 Task: Add Unreal Dark Chocolate Peanut Gems to the cart.
Action: Mouse moved to (16, 63)
Screenshot: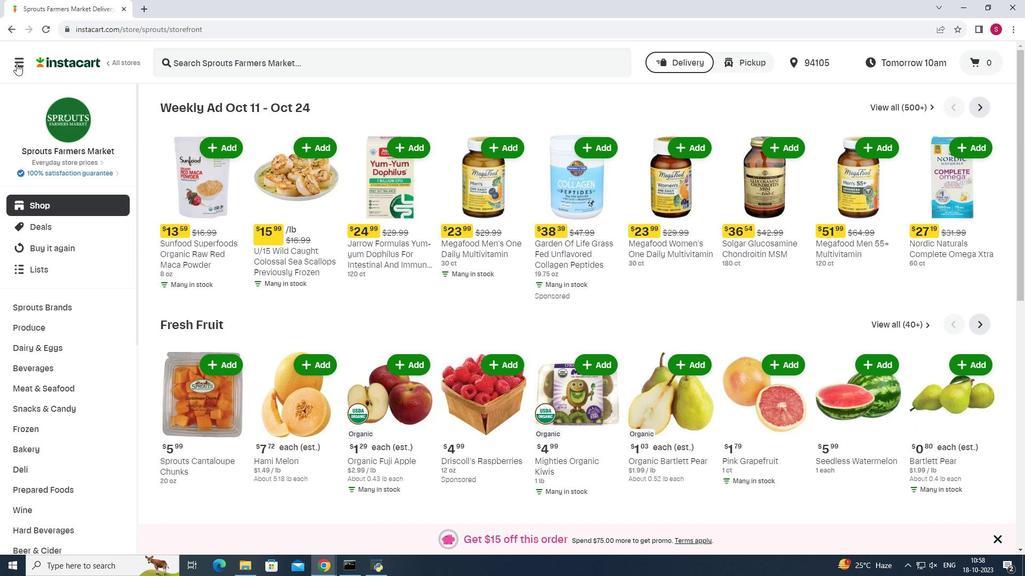
Action: Mouse pressed left at (16, 63)
Screenshot: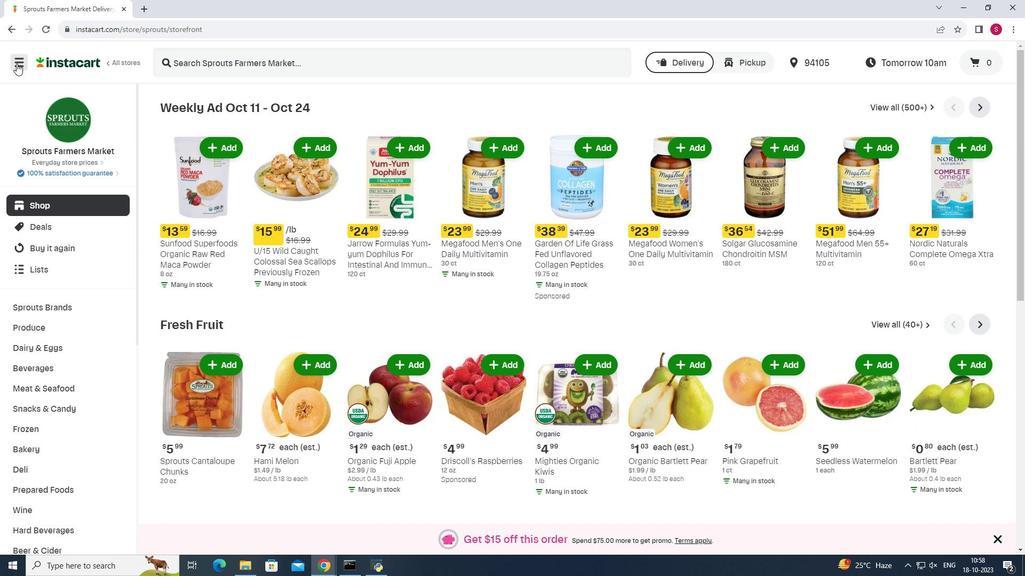 
Action: Mouse moved to (61, 281)
Screenshot: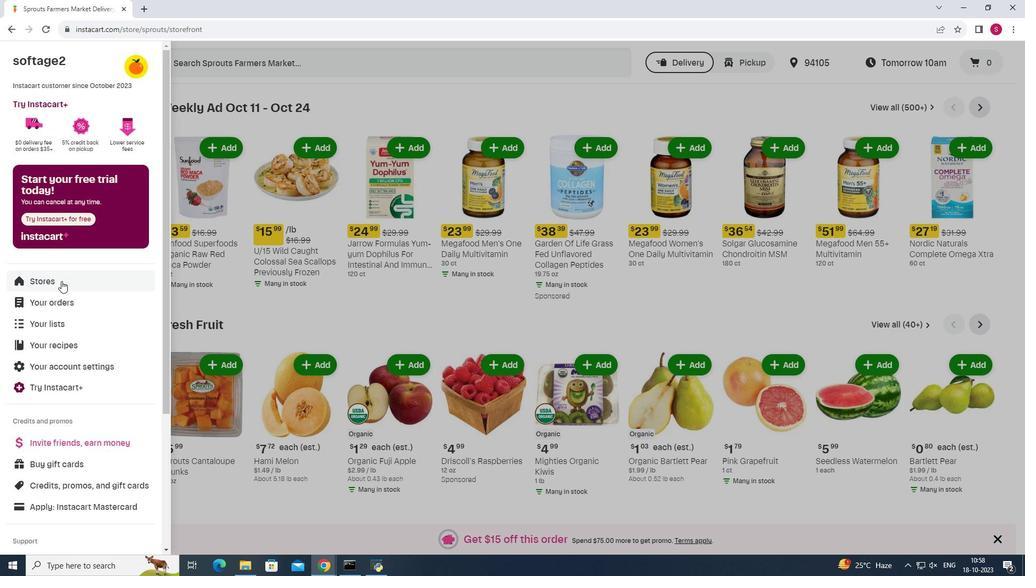
Action: Mouse pressed left at (61, 281)
Screenshot: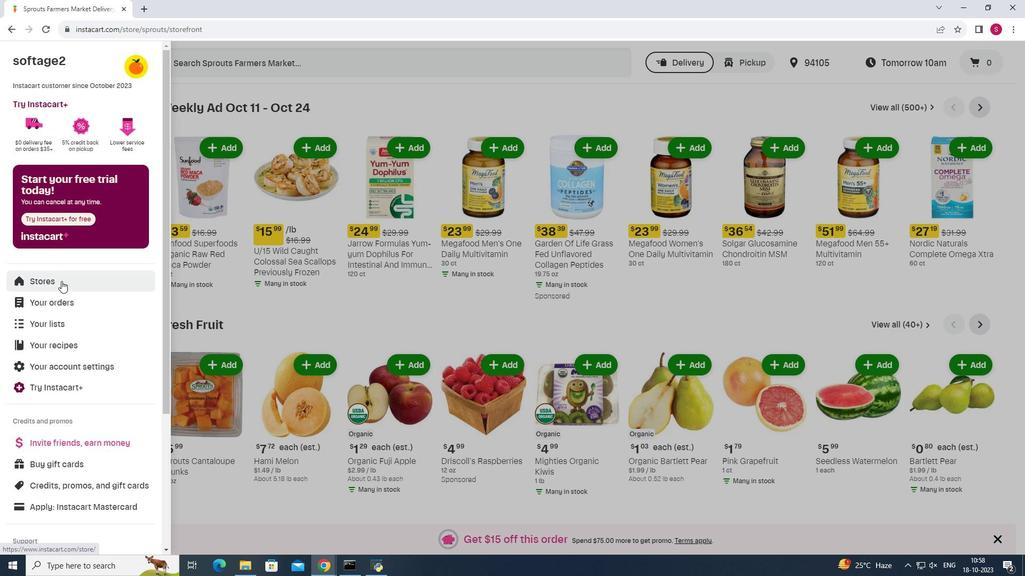 
Action: Mouse moved to (244, 92)
Screenshot: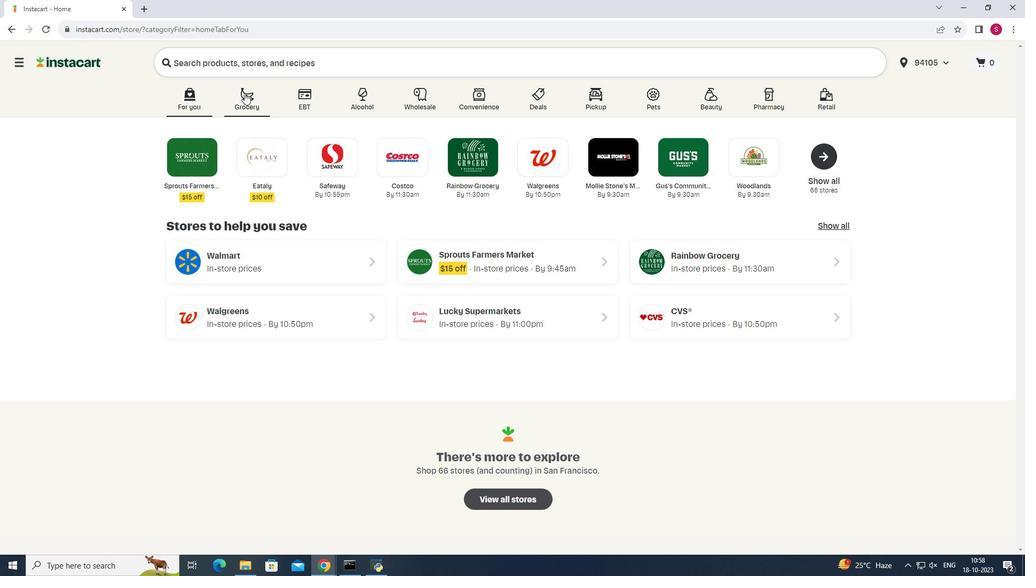 
Action: Mouse pressed left at (244, 92)
Screenshot: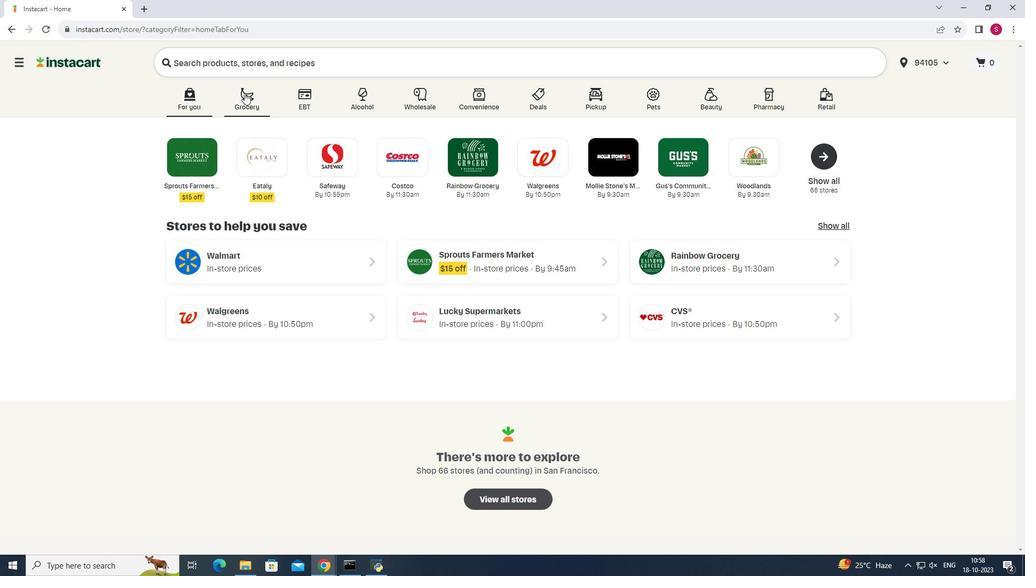 
Action: Mouse moved to (741, 145)
Screenshot: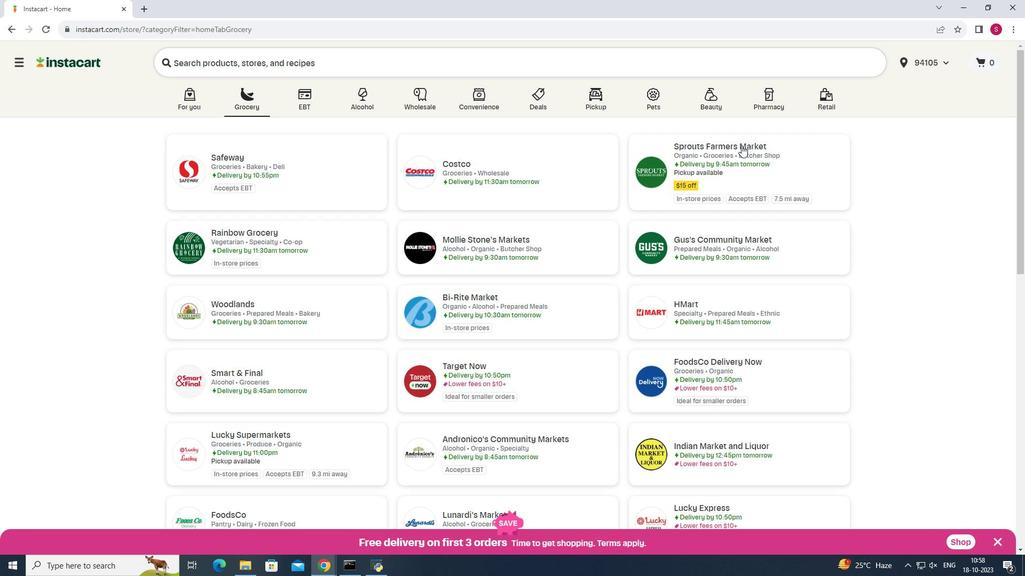 
Action: Mouse pressed left at (741, 145)
Screenshot: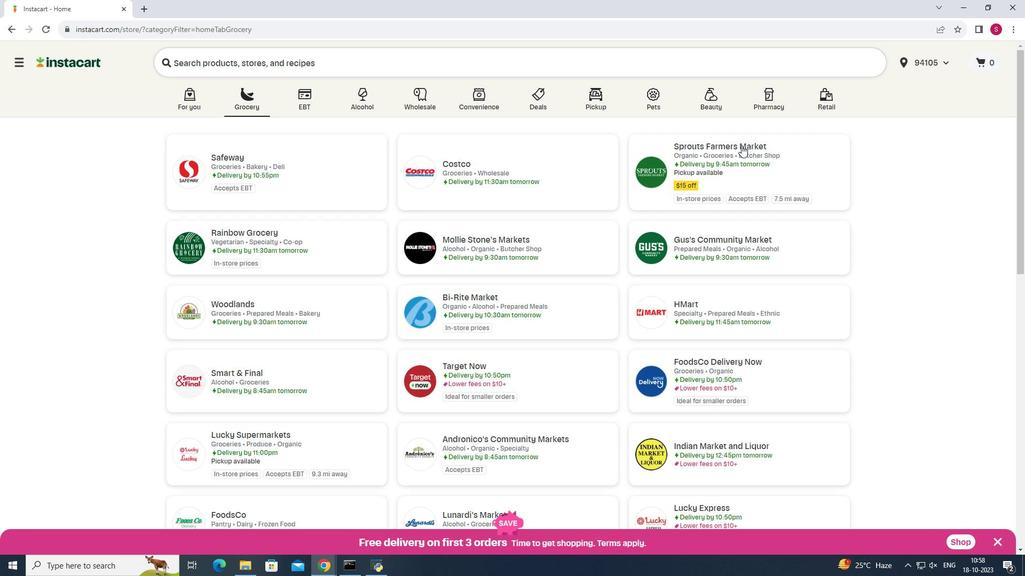 
Action: Mouse moved to (20, 410)
Screenshot: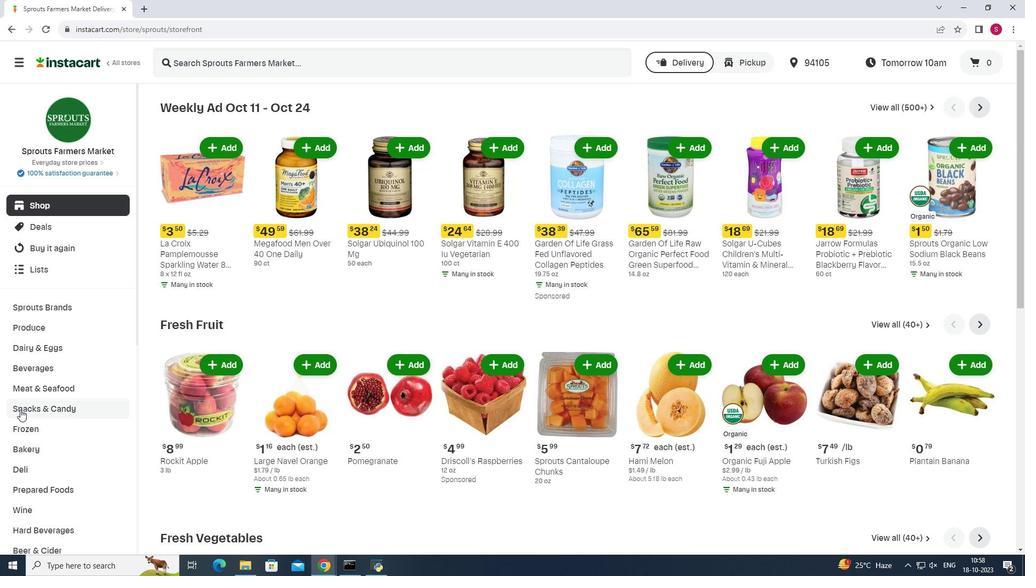 
Action: Mouse pressed left at (20, 410)
Screenshot: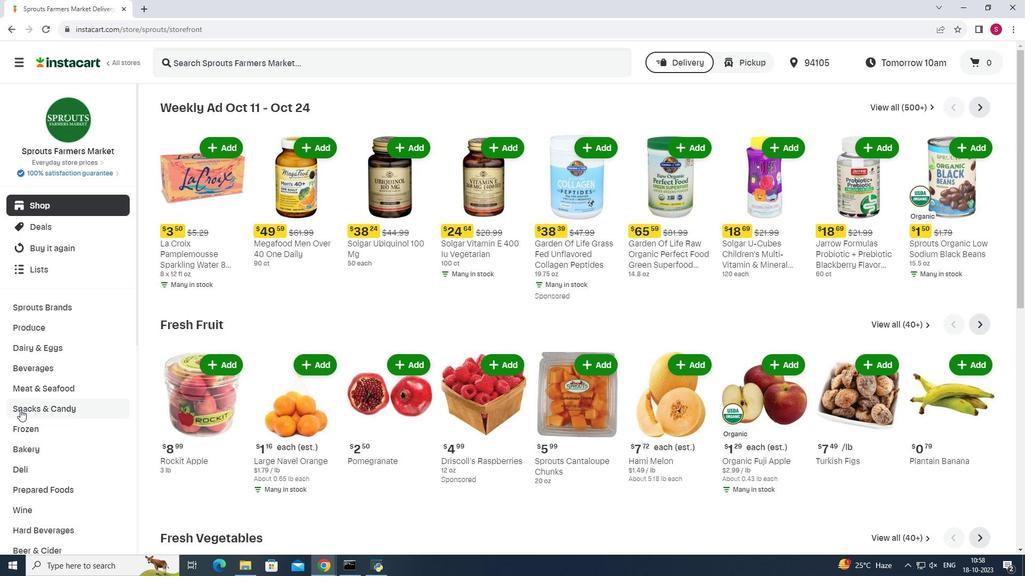 
Action: Mouse moved to (299, 131)
Screenshot: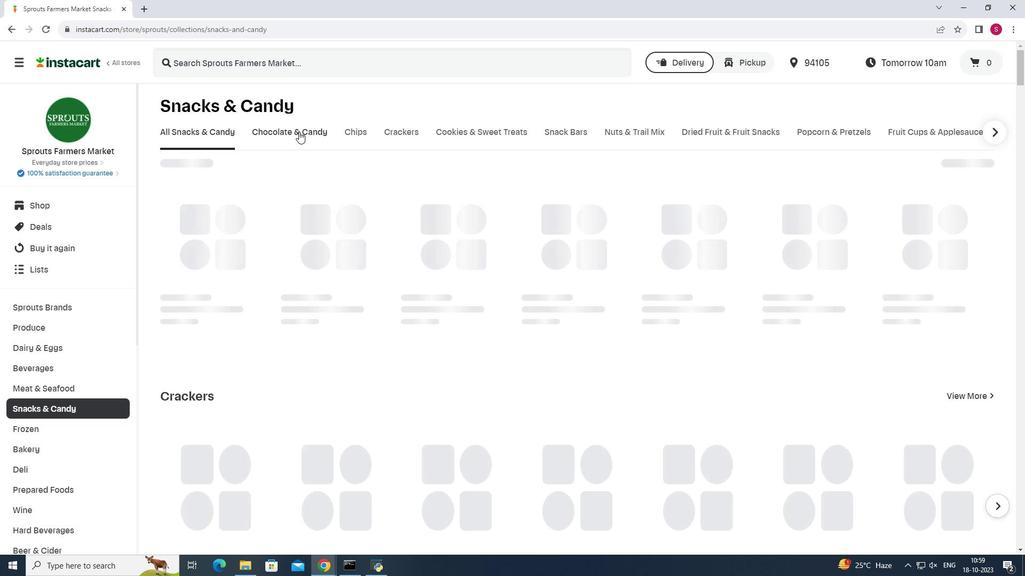 
Action: Mouse pressed left at (299, 131)
Screenshot: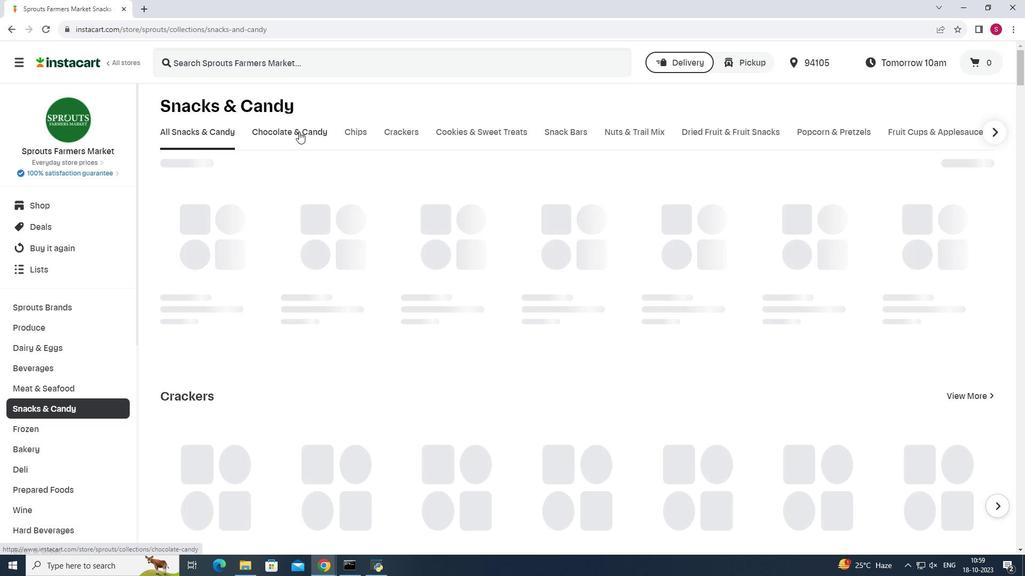 
Action: Mouse moved to (277, 175)
Screenshot: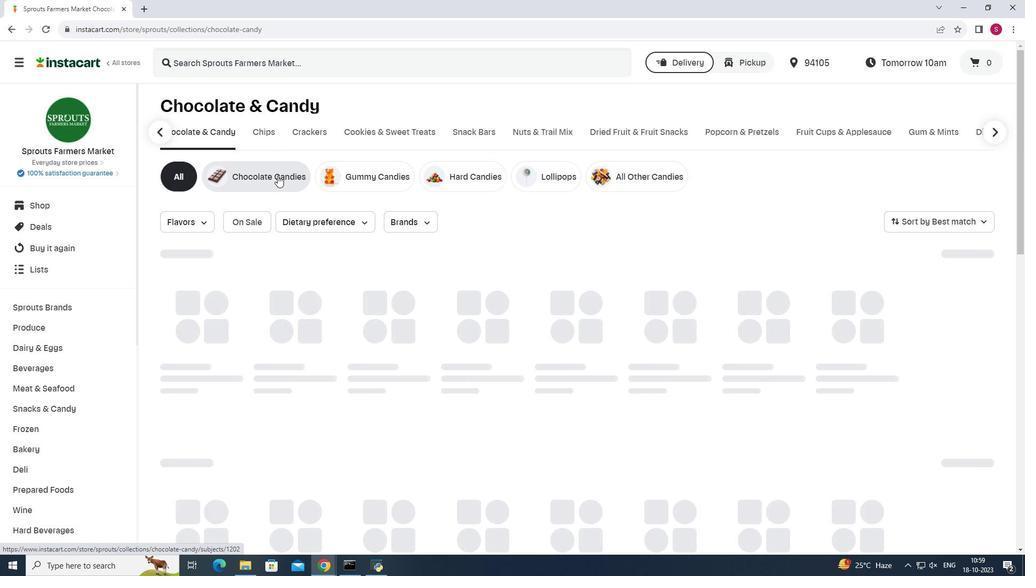 
Action: Mouse pressed left at (277, 175)
Screenshot: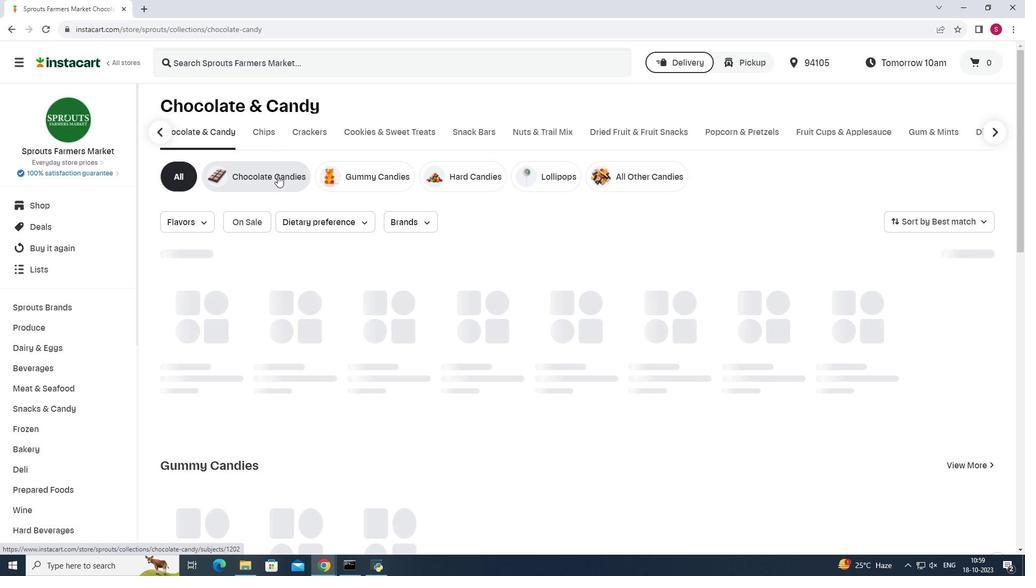
Action: Mouse moved to (309, 59)
Screenshot: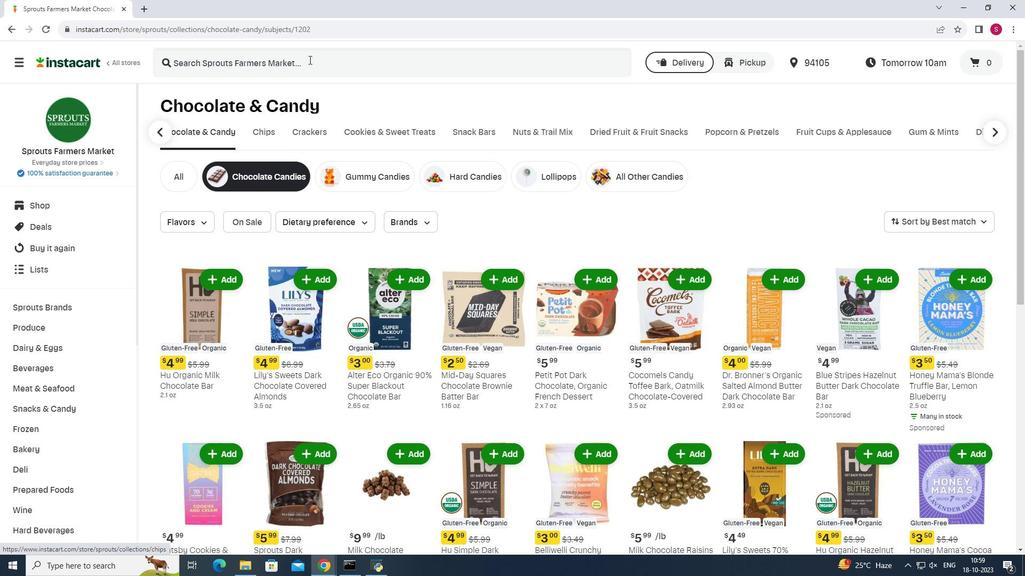 
Action: Mouse pressed left at (309, 59)
Screenshot: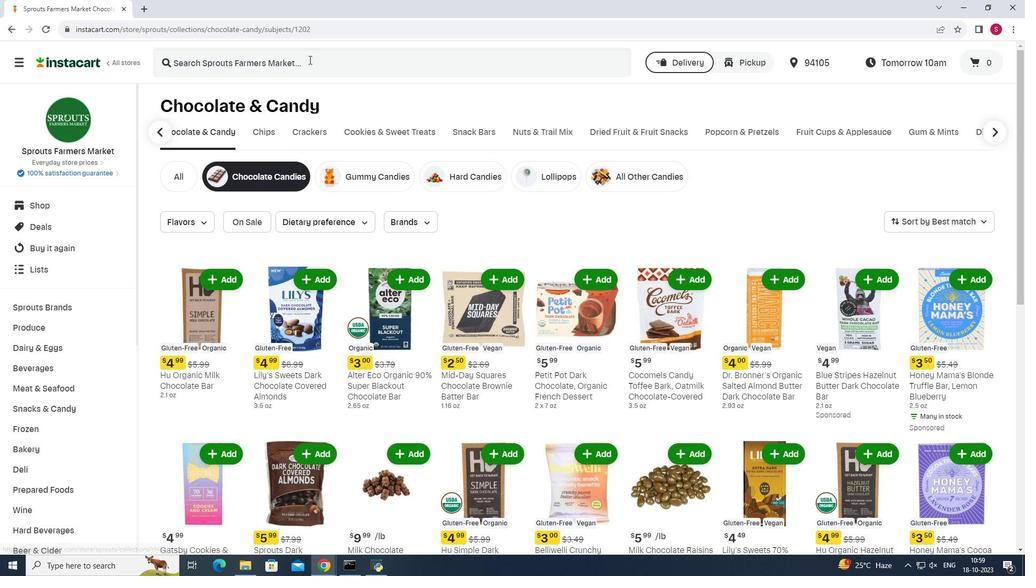 
Action: Key pressed <Key.shift>Unreal<Key.space><Key.shift>Dark<Key.space><Key.shift>Chocolate<Key.space><Key.shift>Peanut<Key.space><Key.shift>Gems<Key.enter>
Screenshot: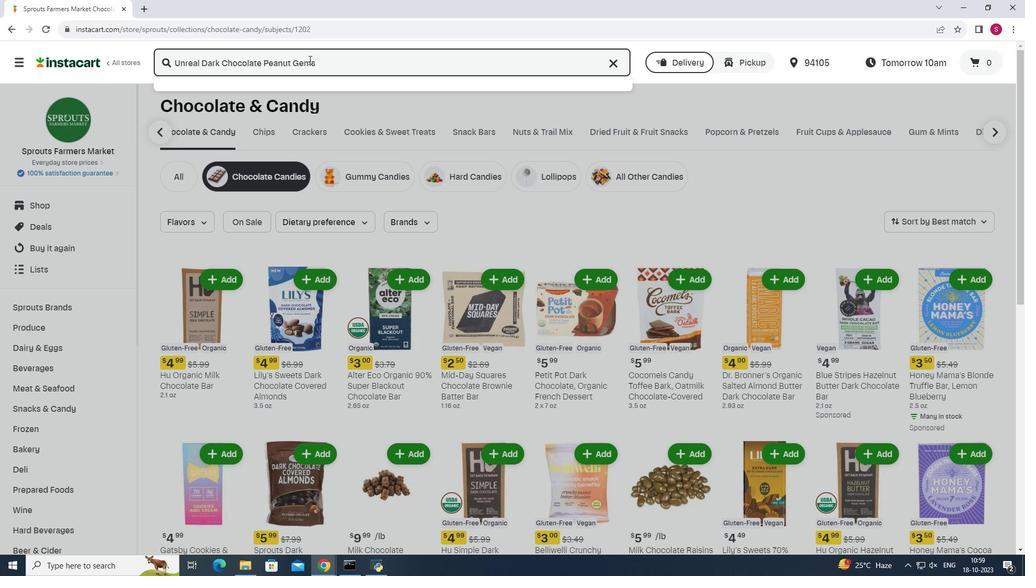 
Action: Mouse moved to (644, 178)
Screenshot: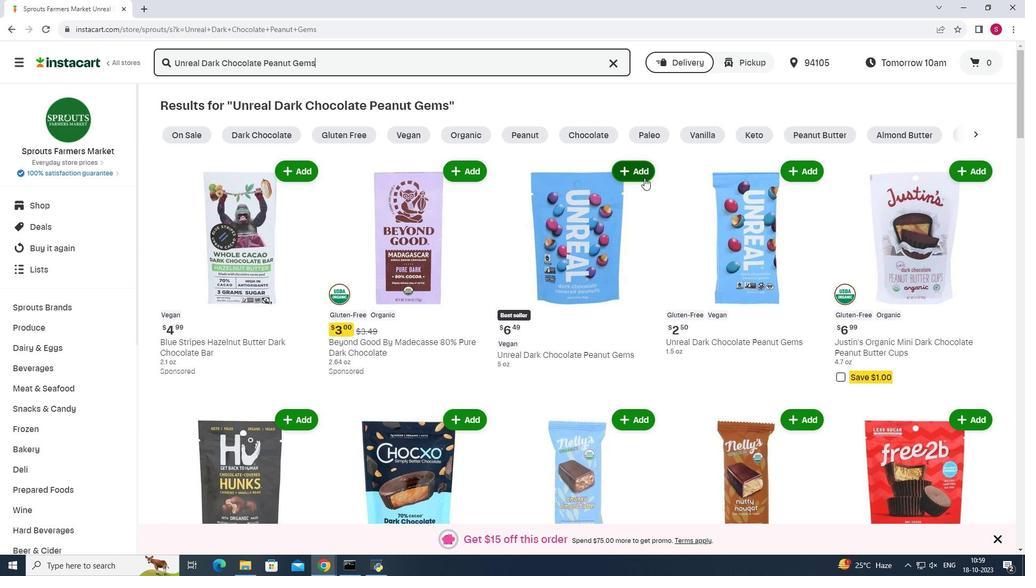 
Action: Mouse pressed left at (644, 178)
Screenshot: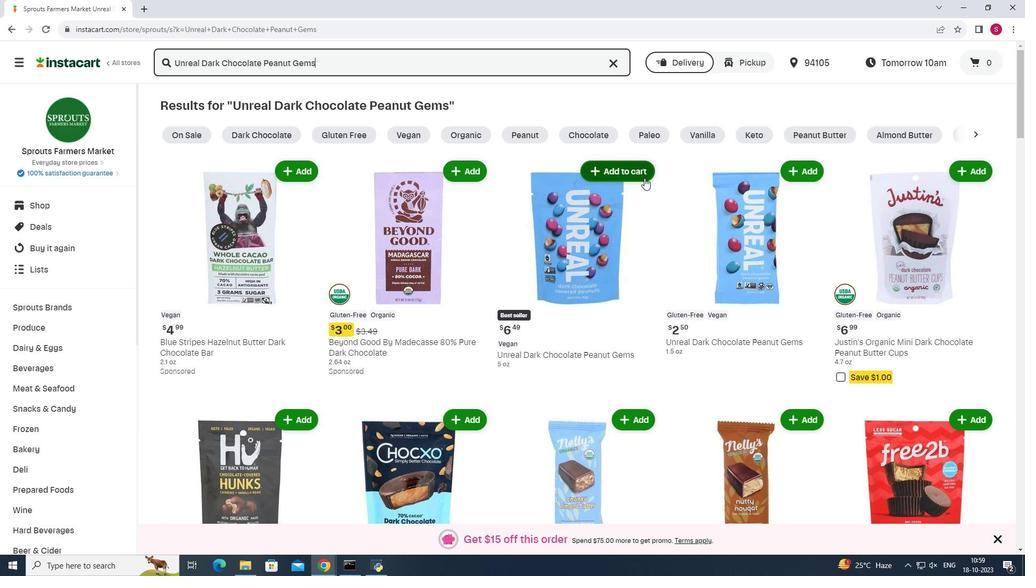 
Action: Mouse moved to (673, 184)
Screenshot: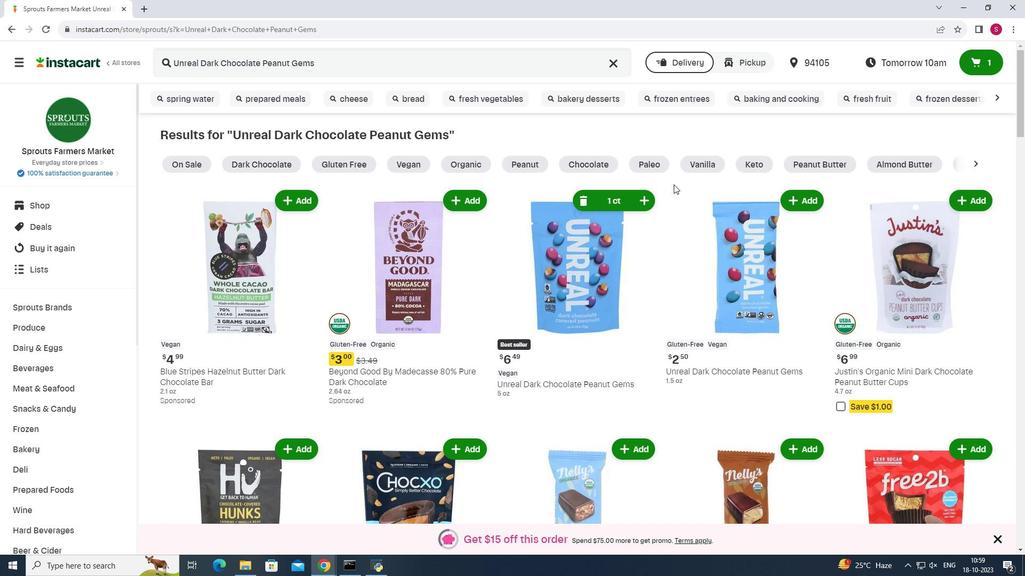 
